 Task: Create a section DevOps Dash and in the section, add a milestone Data Security in the project ArchiTech
Action: Mouse moved to (71, 295)
Screenshot: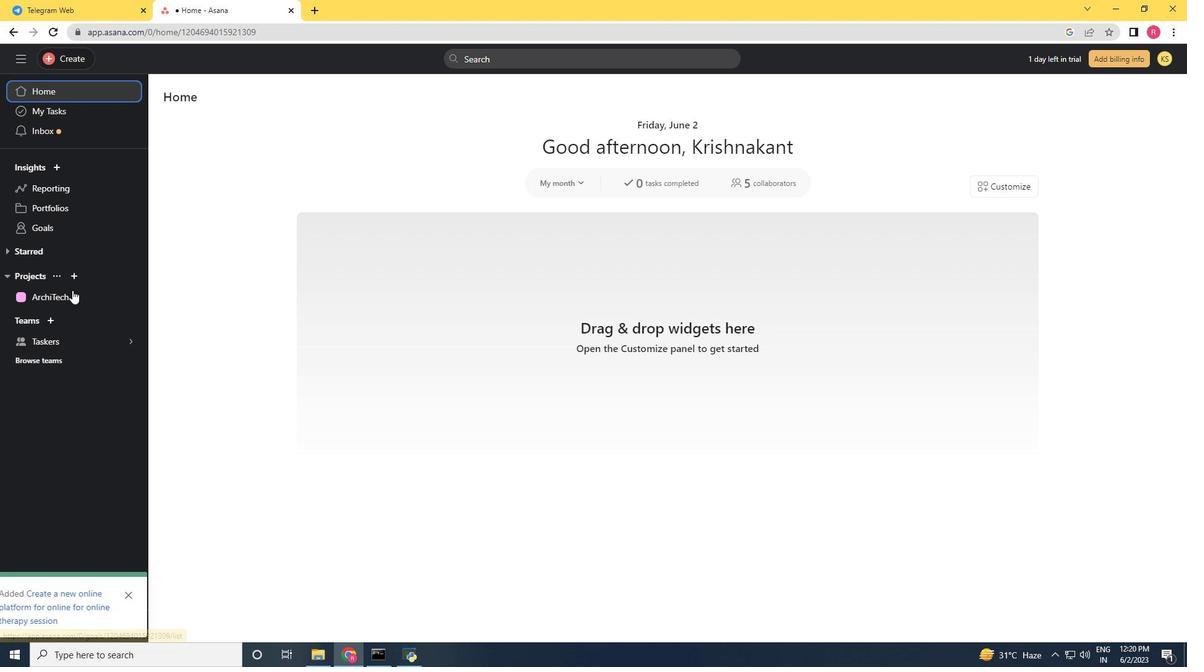 
Action: Mouse pressed left at (71, 295)
Screenshot: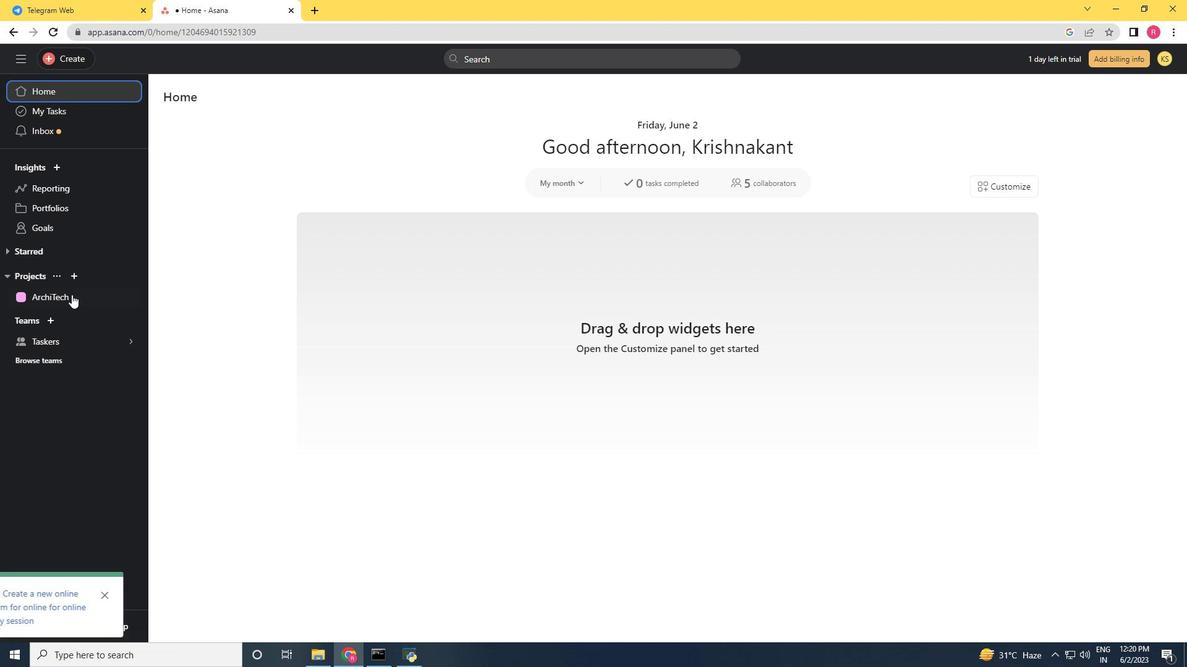 
Action: Mouse moved to (211, 416)
Screenshot: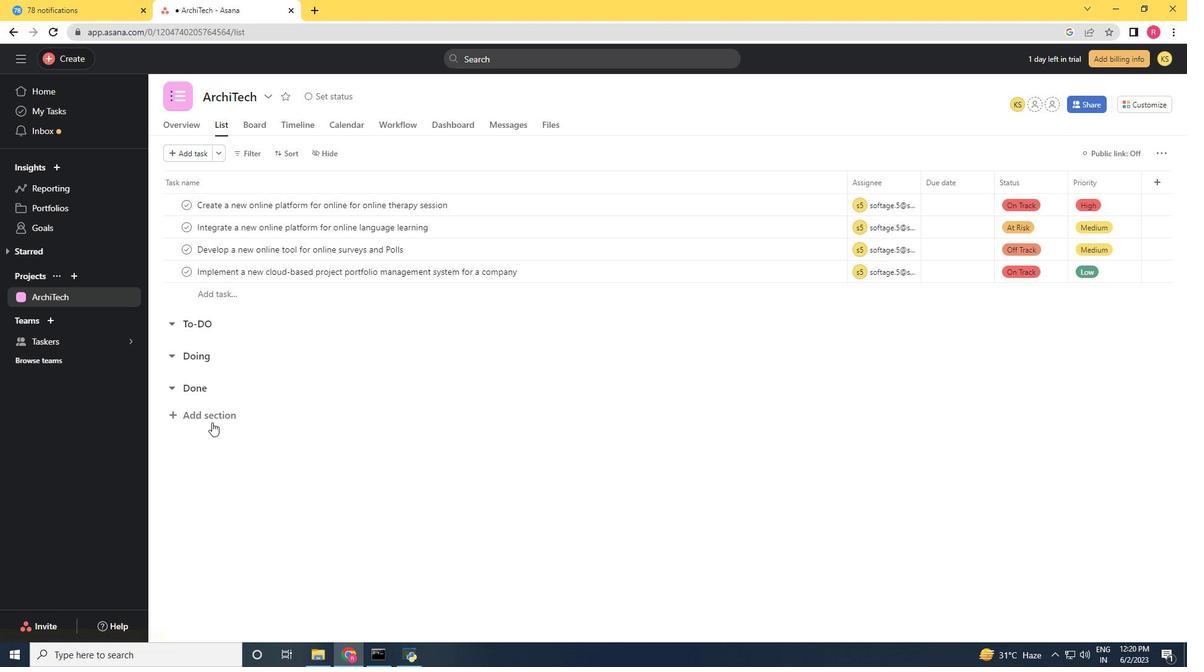 
Action: Mouse pressed left at (211, 416)
Screenshot: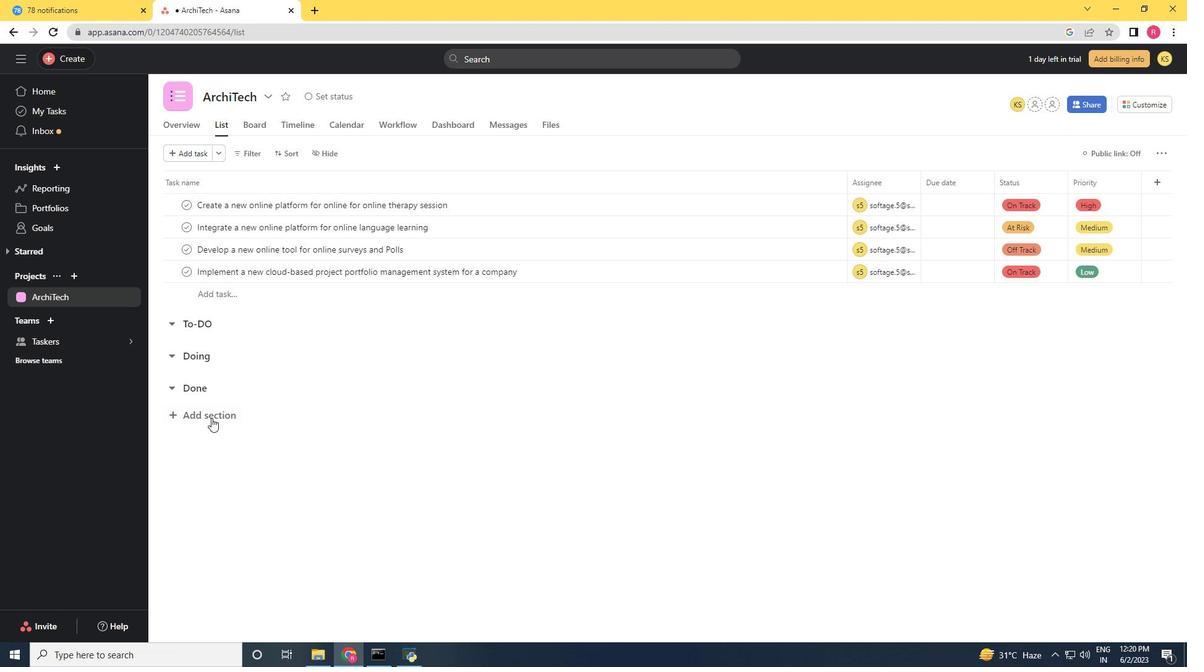 
Action: Mouse moved to (211, 415)
Screenshot: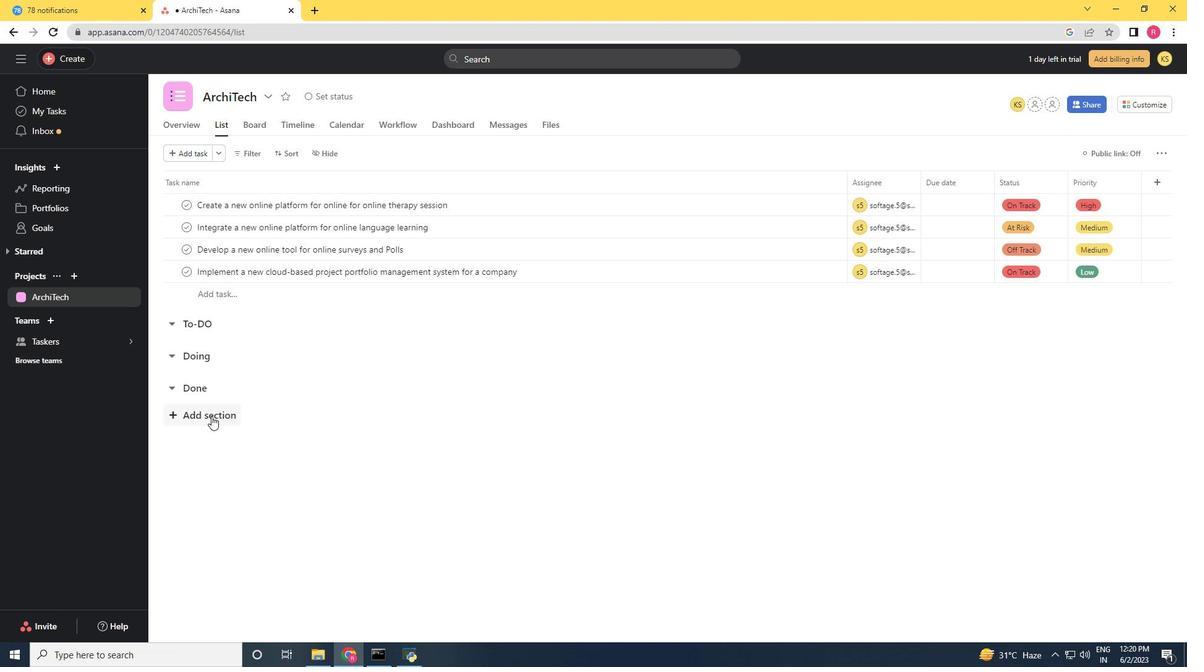 
Action: Key pressed <Key.shift>Dev<Key.shift><Key.shift><Key.shift><Key.shift><Key.shift><Key.shift>Ops<Key.space><Key.shift>Dash<Key.enter><Key.shift>Dta<Key.space><Key.backspace><Key.backspace><Key.backspace>ata<Key.space><Key.shift>Security<Key.space>
Screenshot: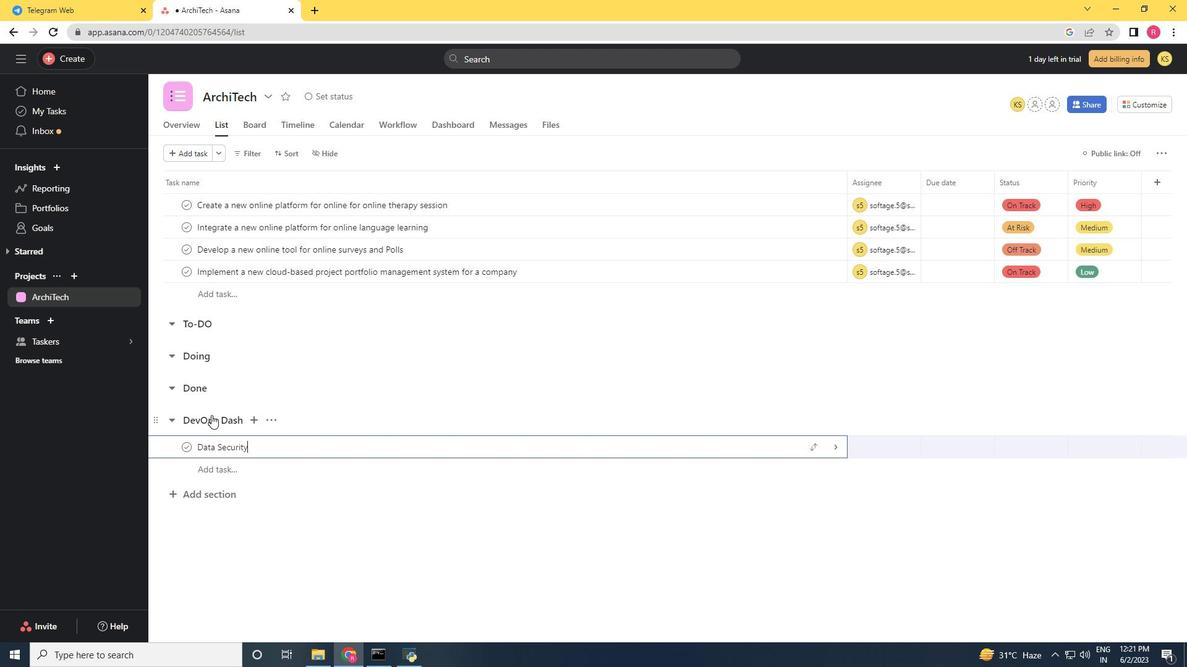 
Action: Mouse moved to (409, 442)
Screenshot: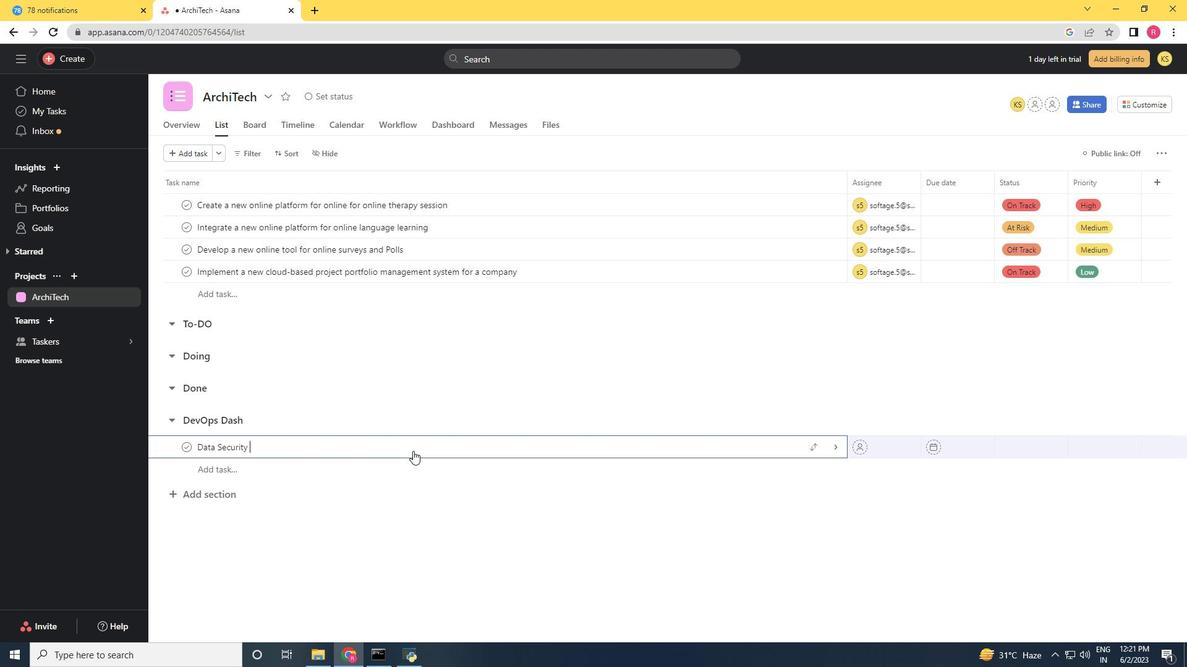 
Action: Mouse pressed right at (409, 442)
Screenshot: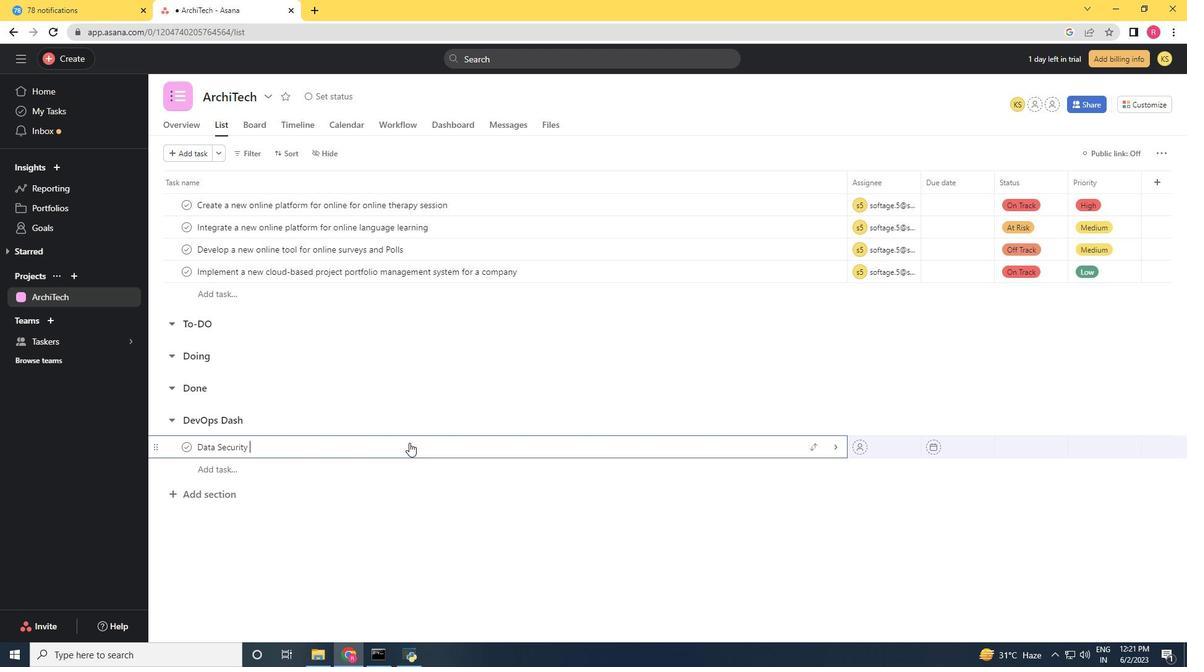 
Action: Mouse moved to (472, 385)
Screenshot: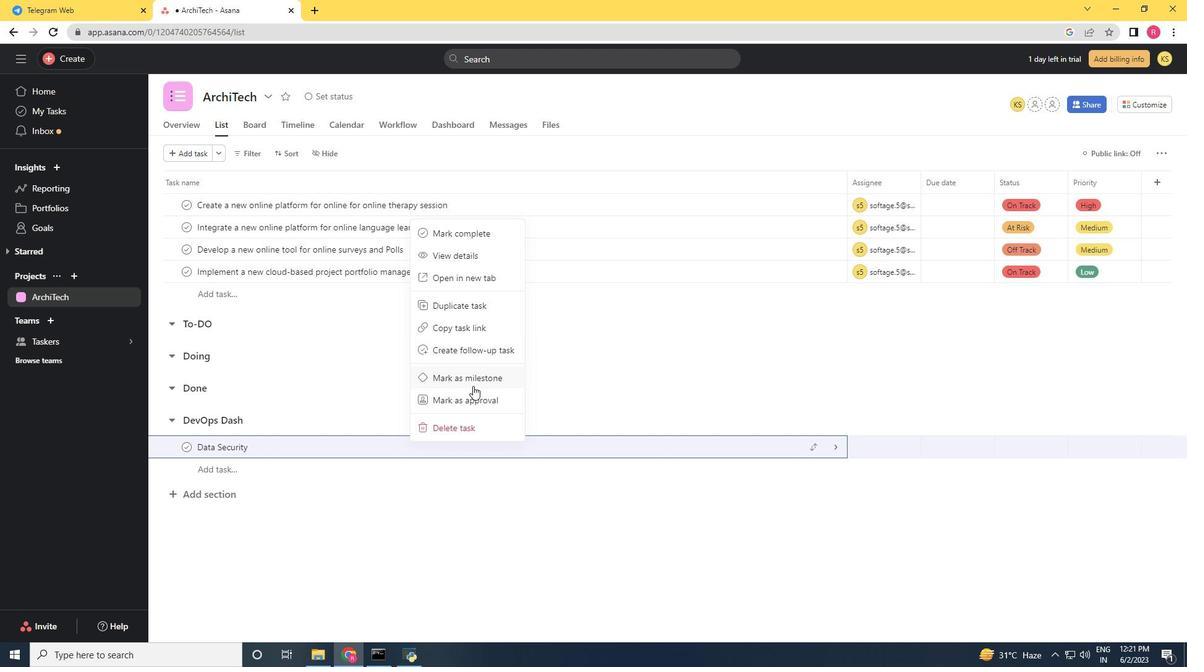 
Action: Mouse pressed left at (472, 385)
Screenshot: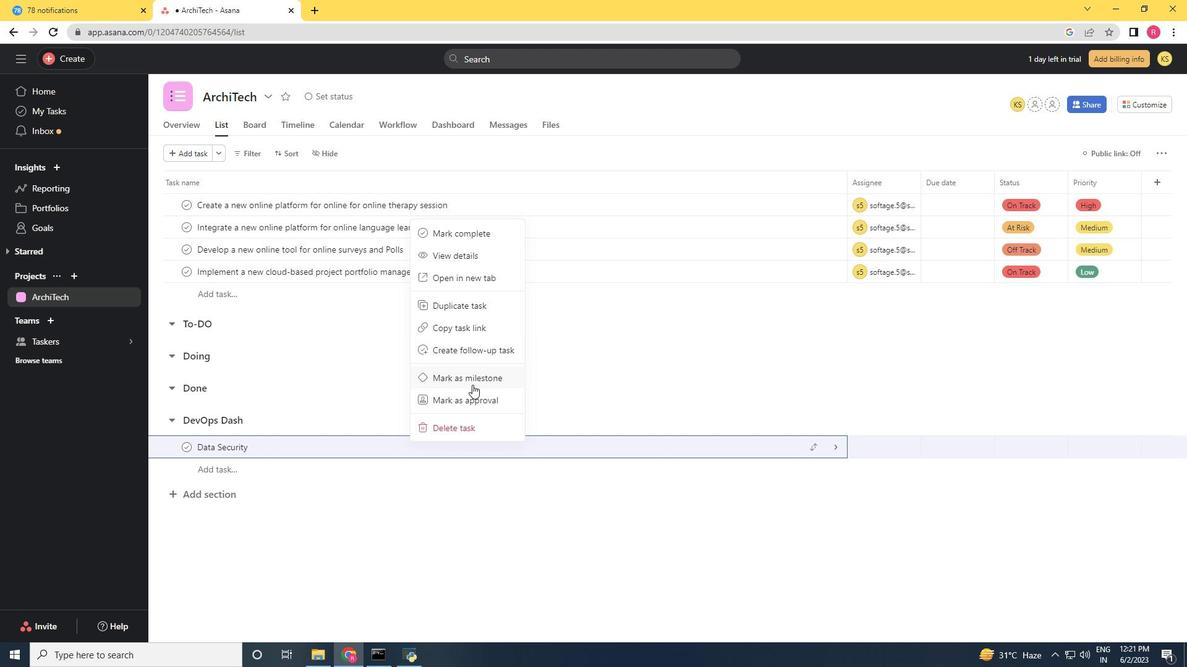 
Action: Mouse moved to (472, 384)
Screenshot: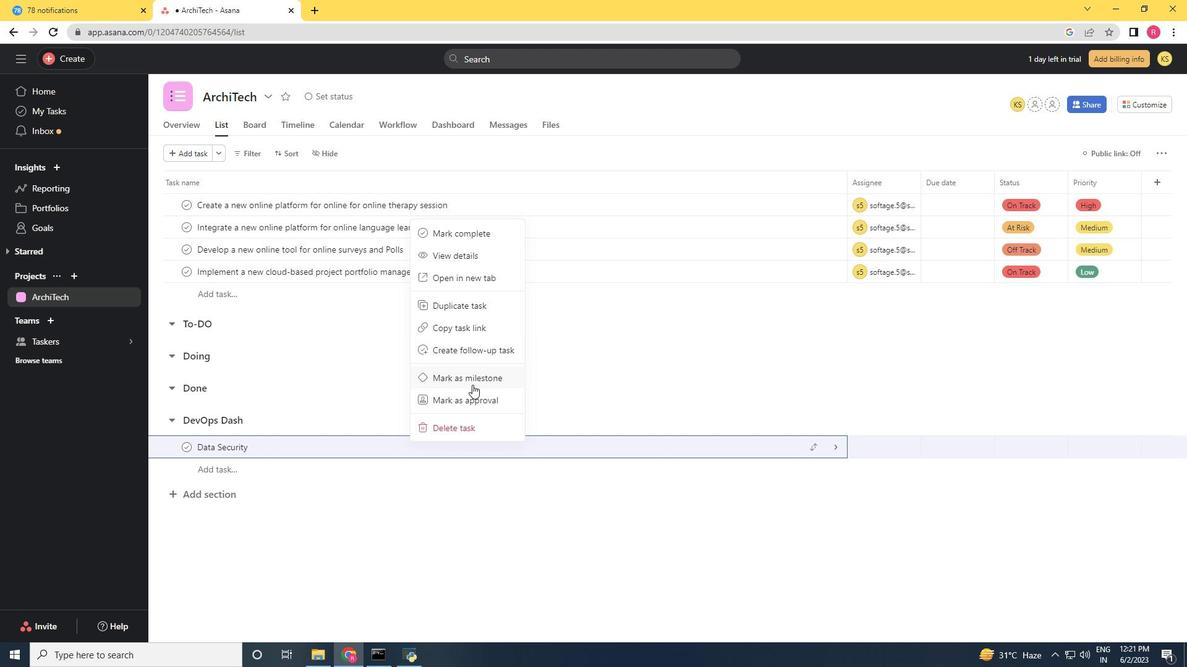 
